 Task: Create a due date automation trigger when advanced on, 2 hours before a card is due add basic not assigned to anyone.
Action: Mouse moved to (1177, 129)
Screenshot: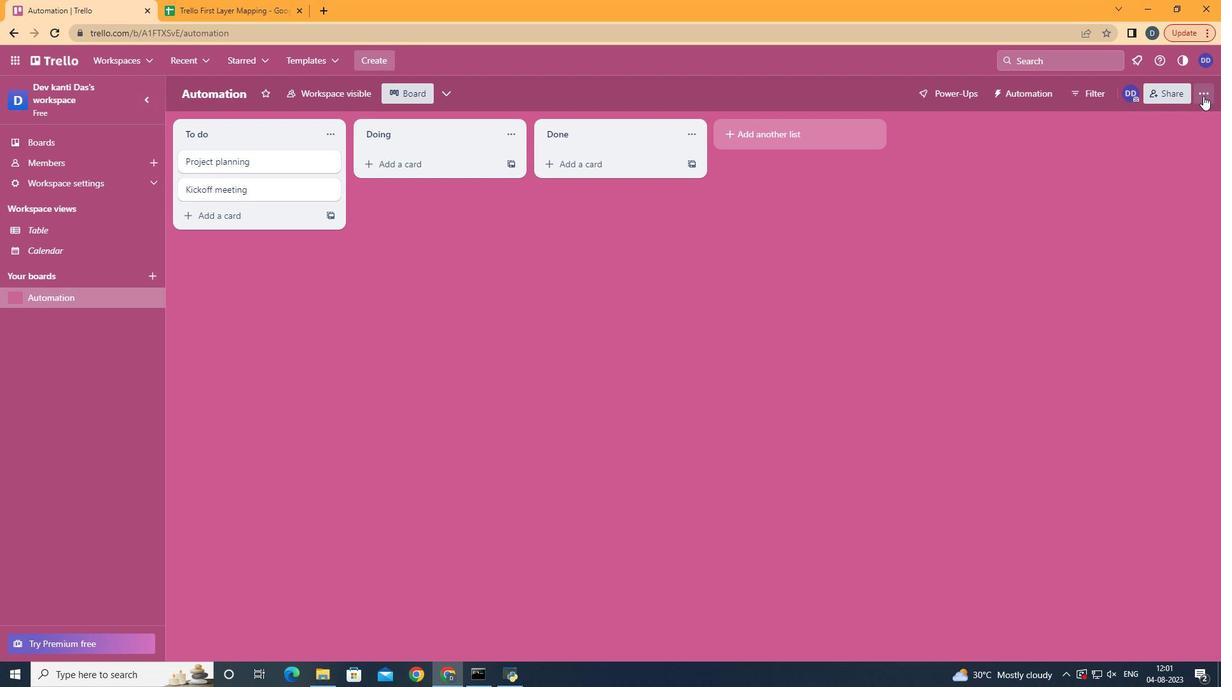 
Action: Mouse pressed left at (1177, 129)
Screenshot: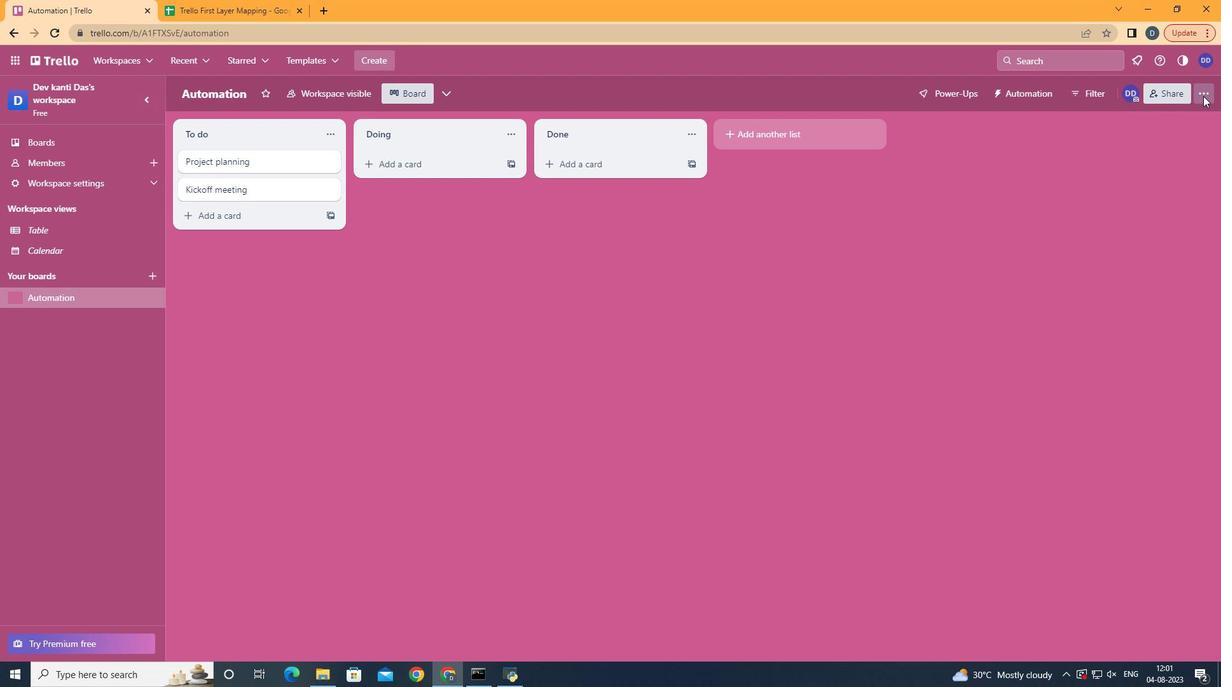 
Action: Mouse moved to (1050, 308)
Screenshot: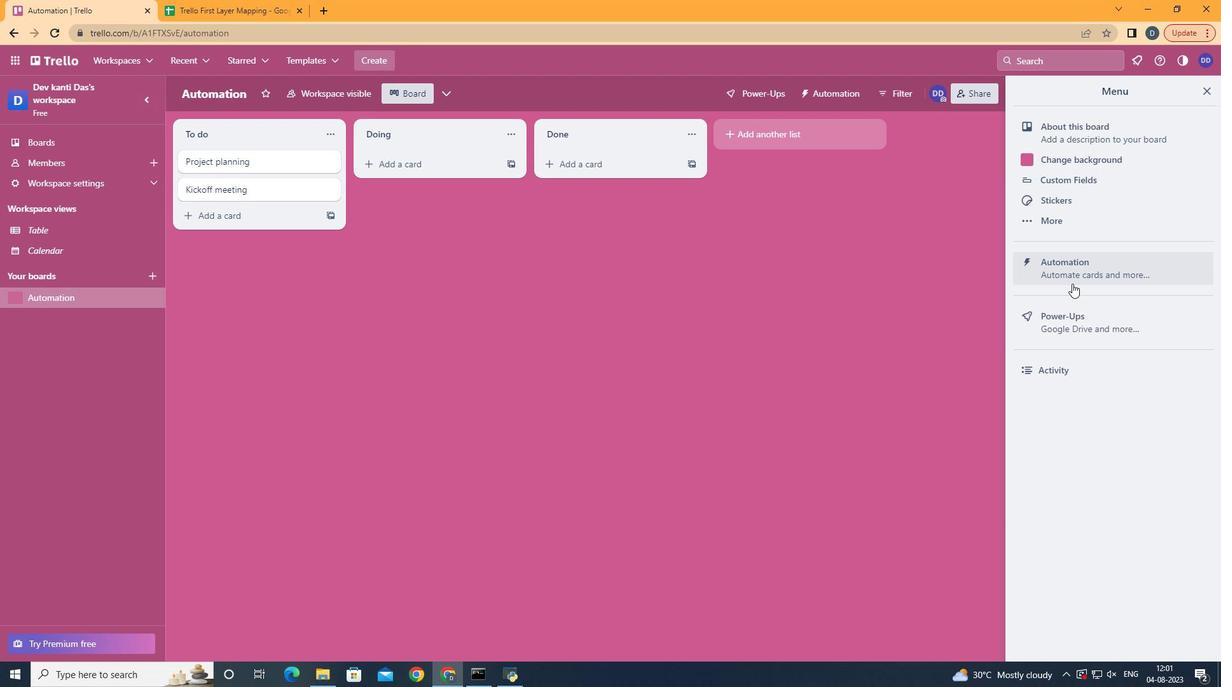 
Action: Mouse pressed left at (1050, 308)
Screenshot: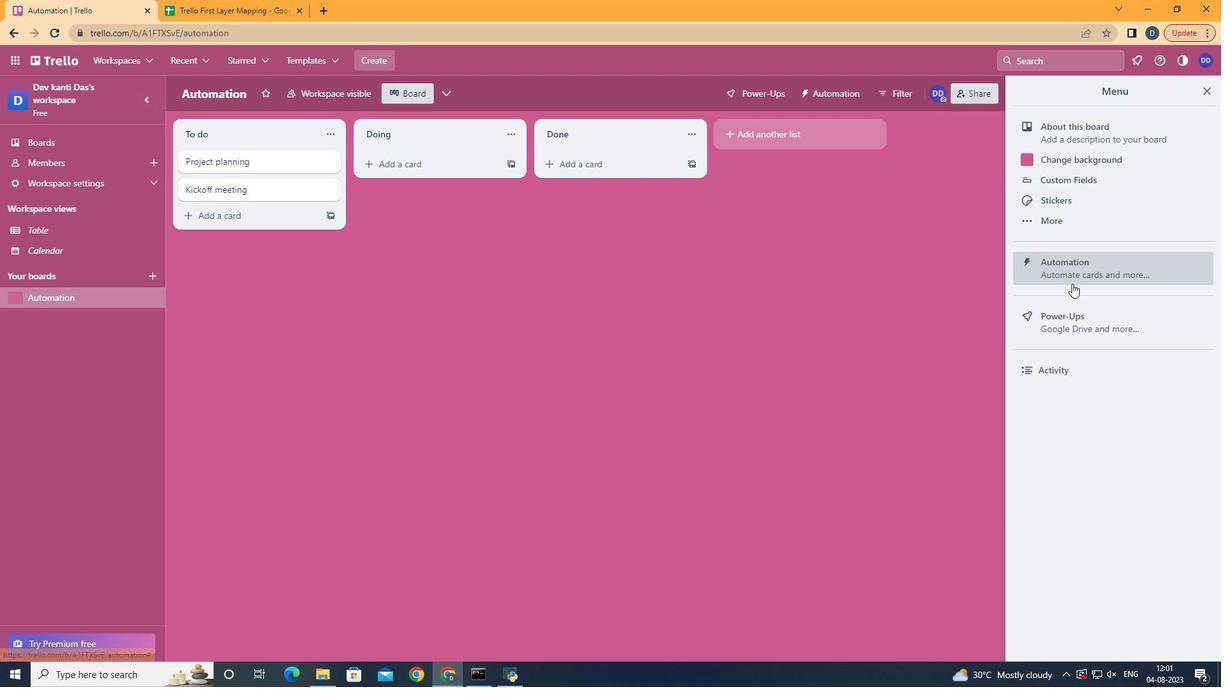 
Action: Mouse moved to (267, 287)
Screenshot: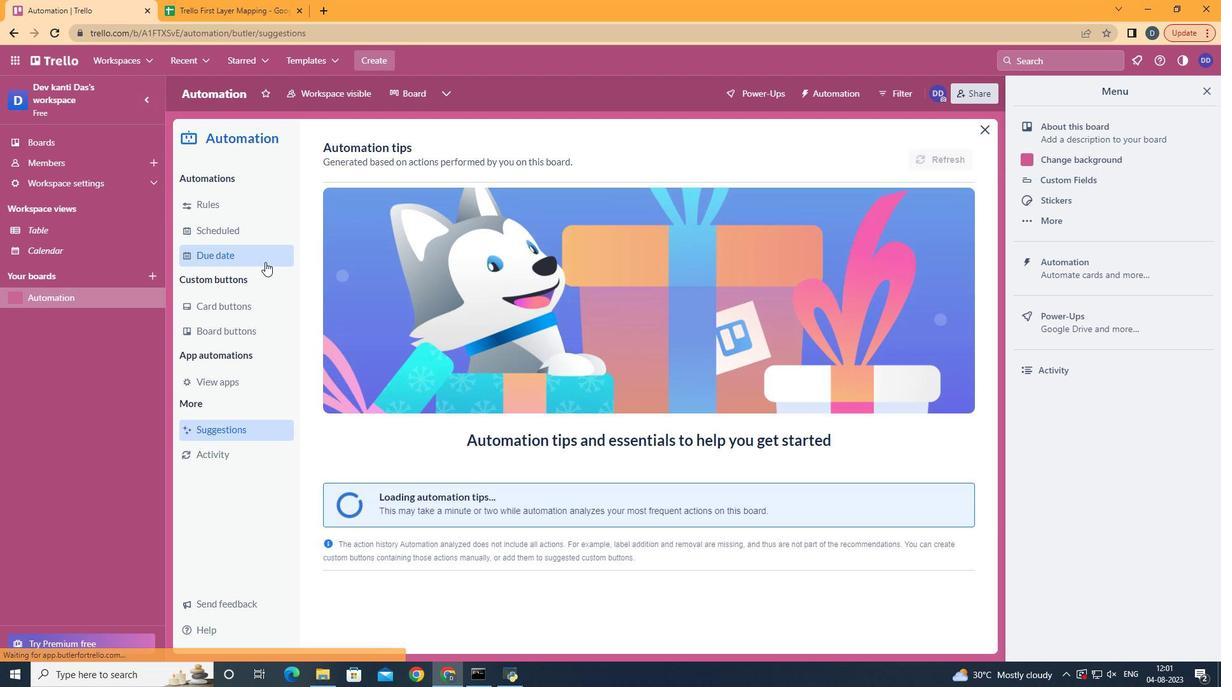 
Action: Mouse pressed left at (267, 287)
Screenshot: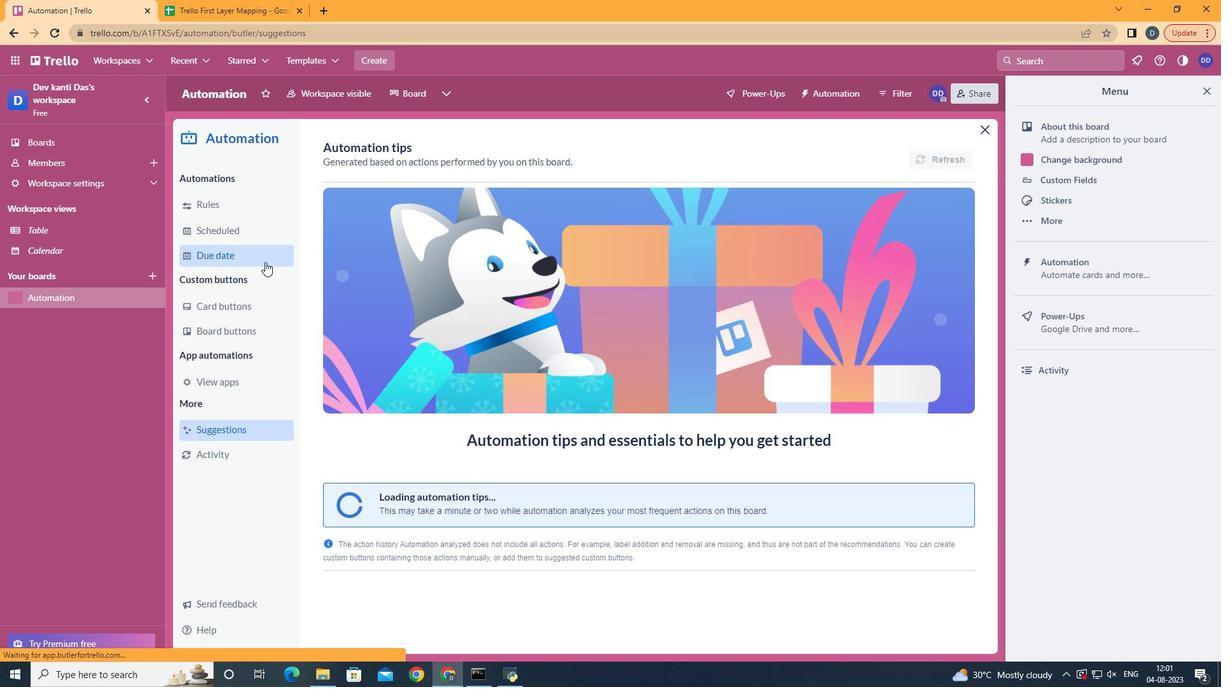 
Action: Mouse moved to (861, 180)
Screenshot: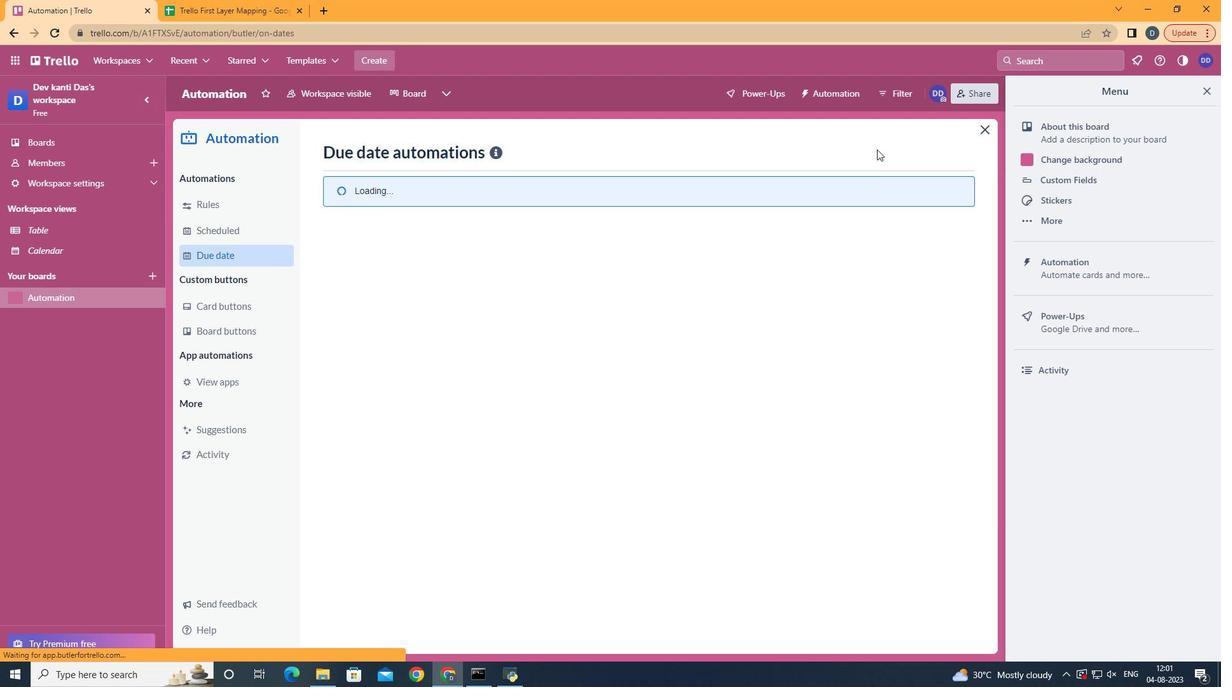 
Action: Mouse pressed left at (861, 180)
Screenshot: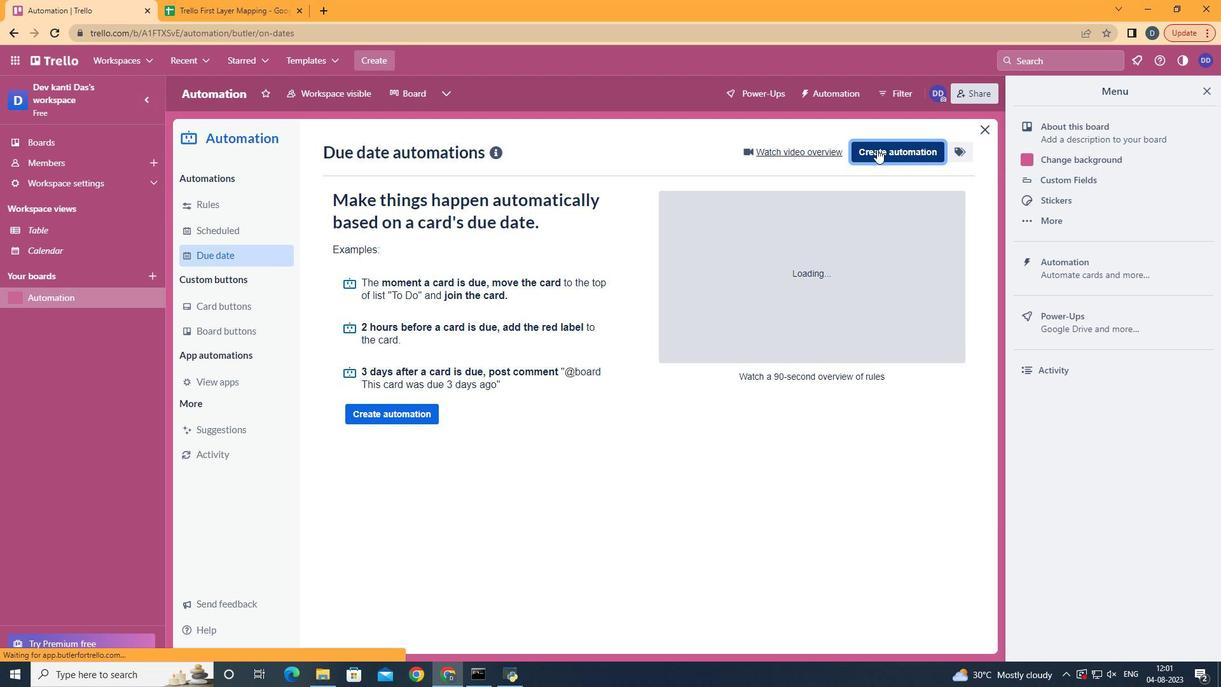 
Action: Mouse moved to (629, 297)
Screenshot: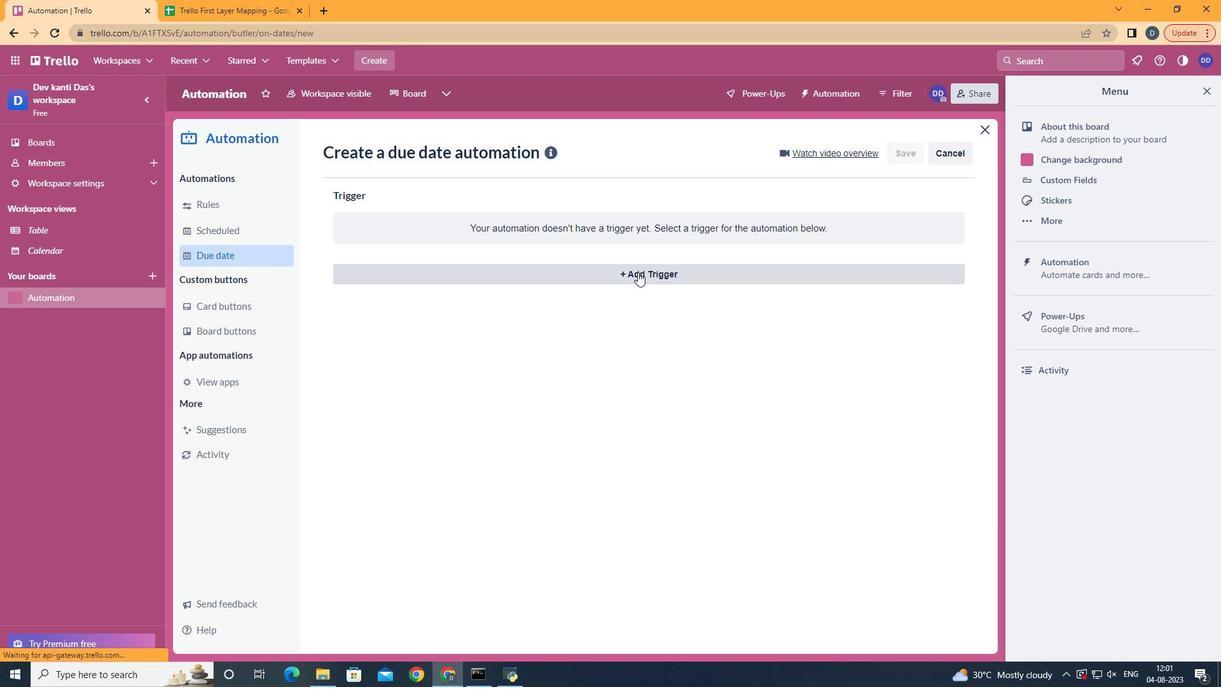 
Action: Mouse pressed left at (629, 297)
Screenshot: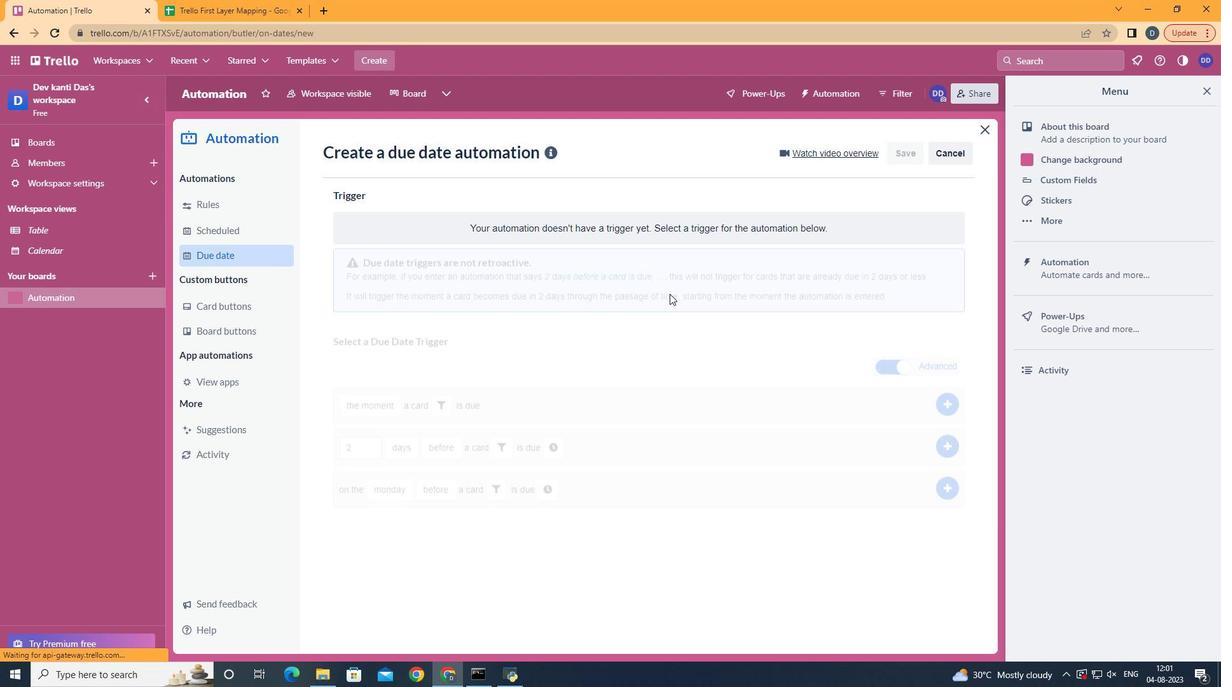 
Action: Mouse moved to (393, 559)
Screenshot: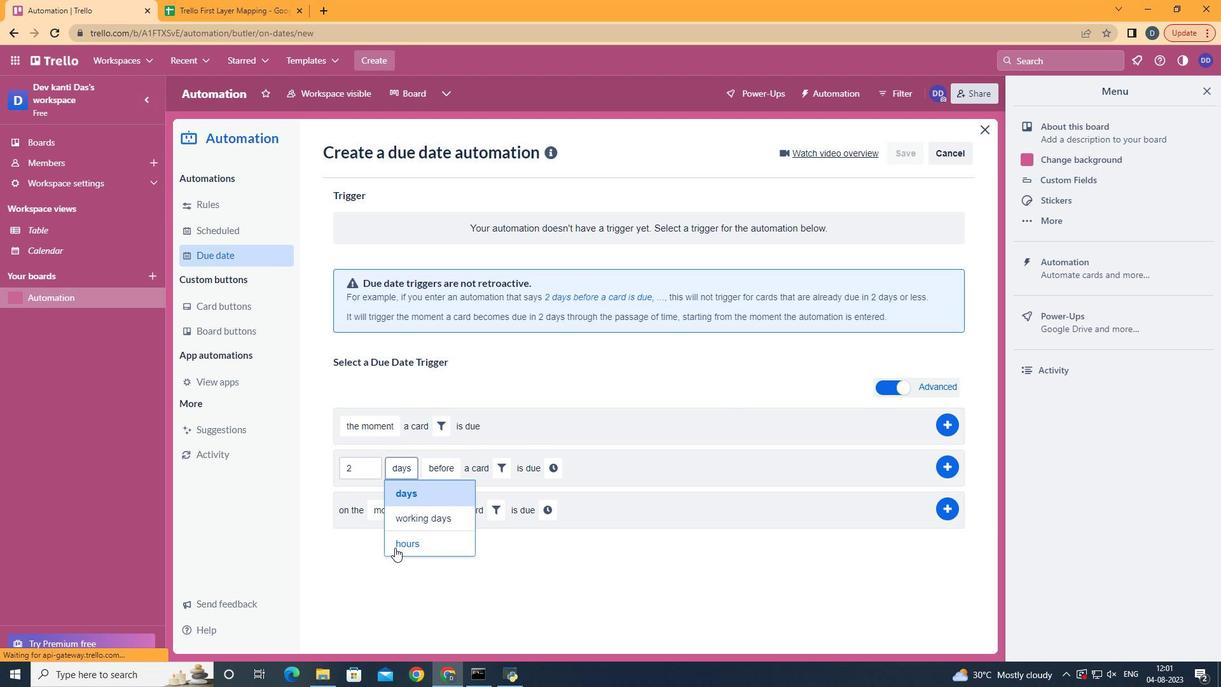 
Action: Mouse pressed left at (393, 559)
Screenshot: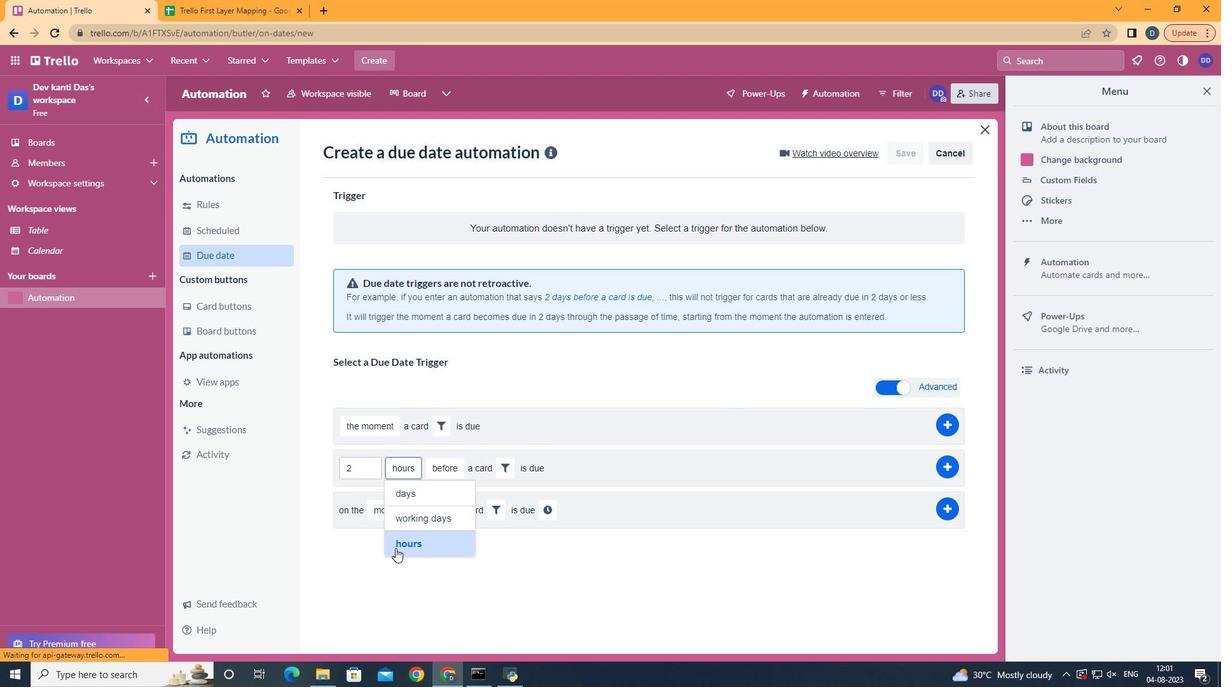 
Action: Mouse moved to (442, 502)
Screenshot: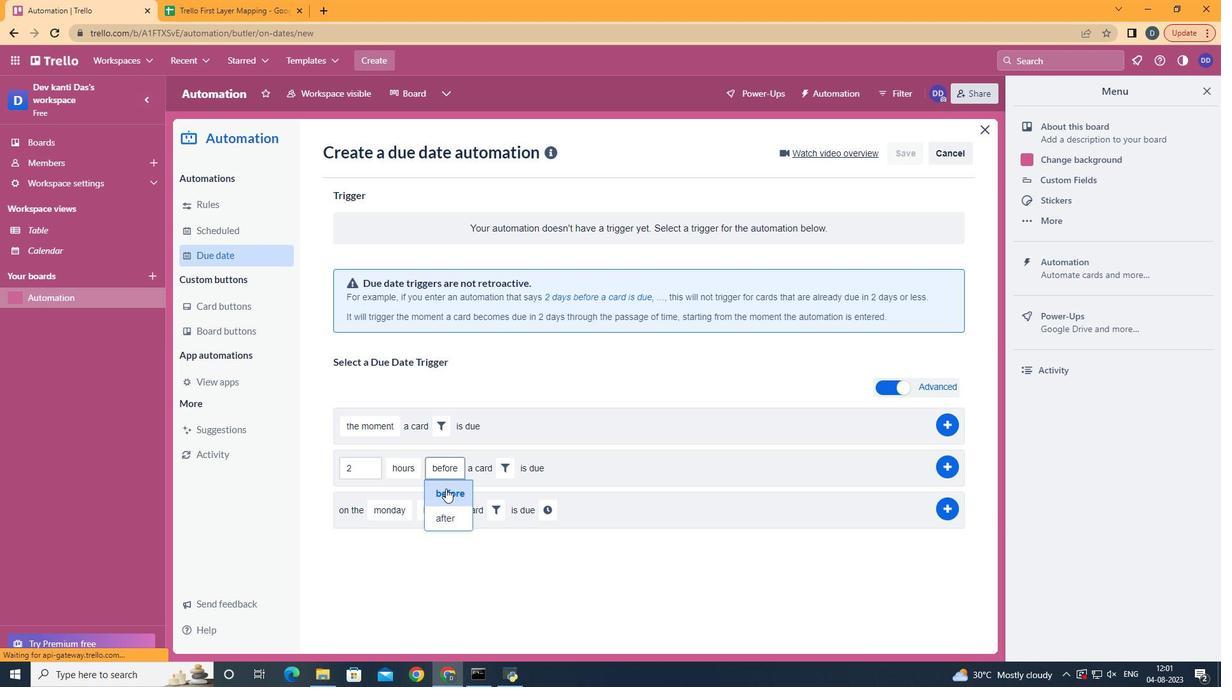 
Action: Mouse pressed left at (442, 502)
Screenshot: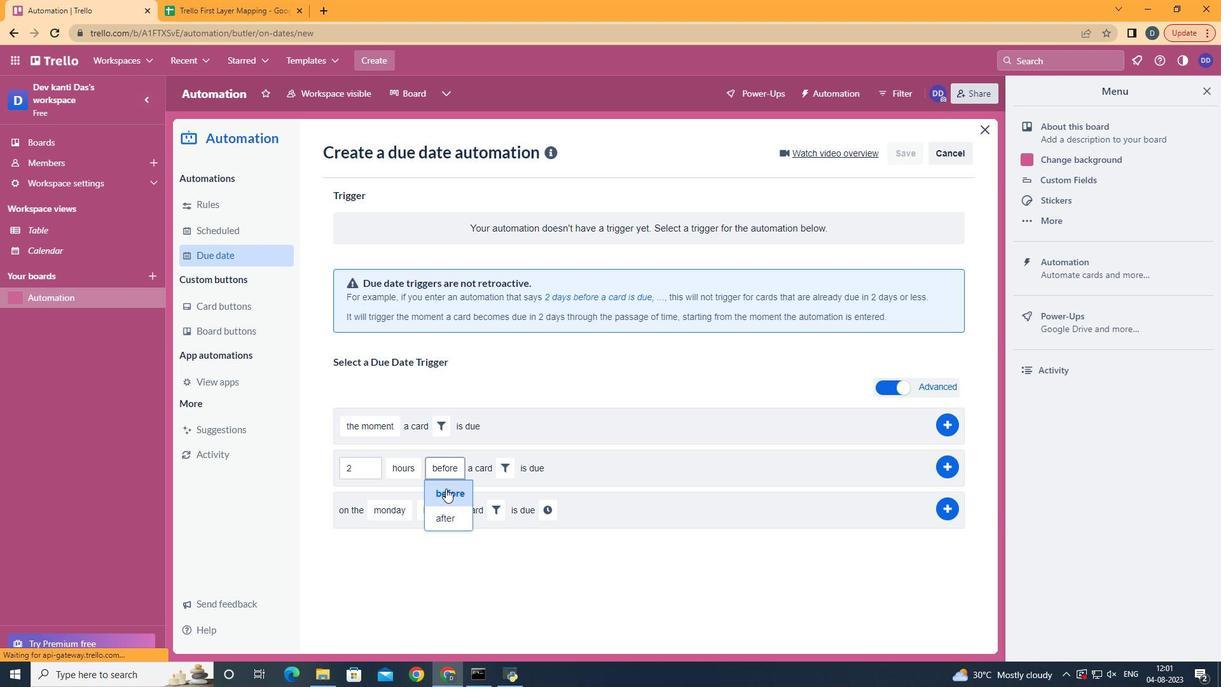 
Action: Mouse moved to (499, 479)
Screenshot: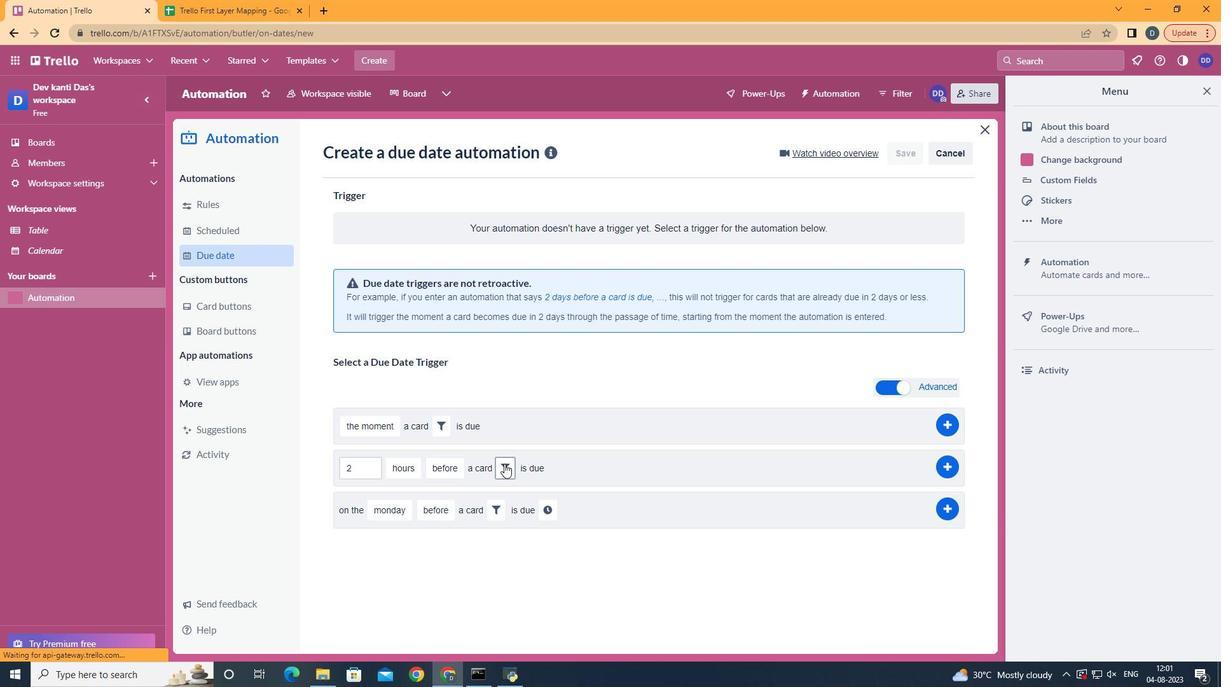
Action: Mouse pressed left at (499, 479)
Screenshot: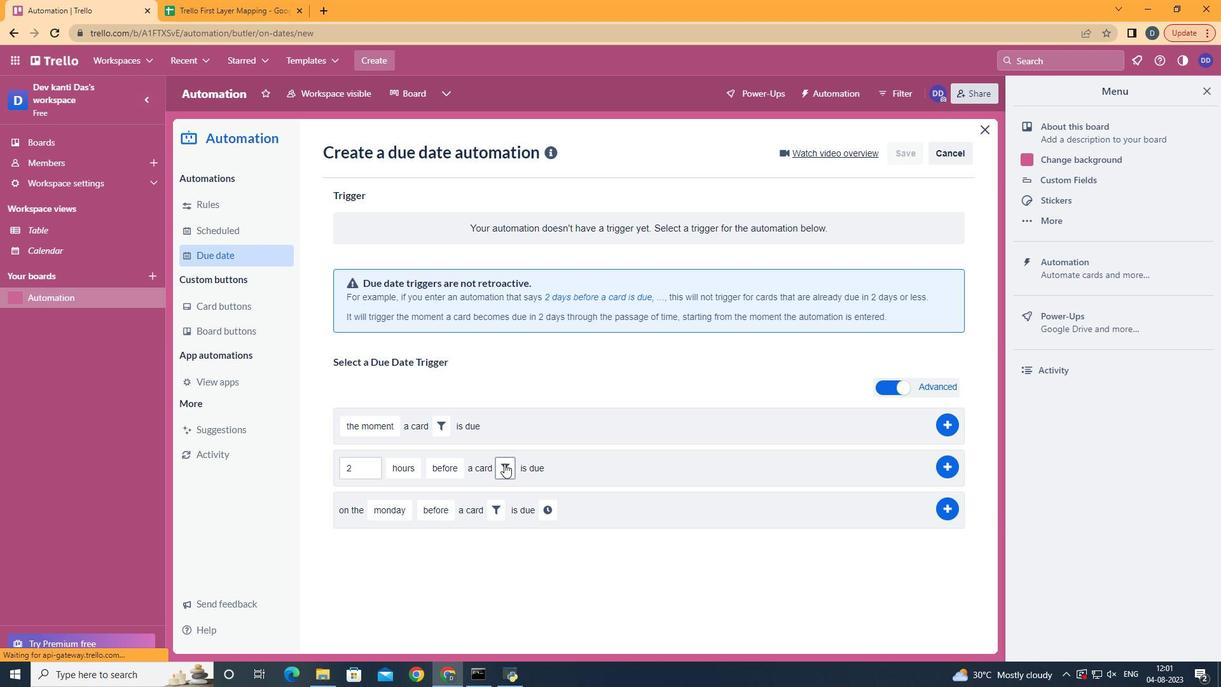 
Action: Mouse moved to (549, 609)
Screenshot: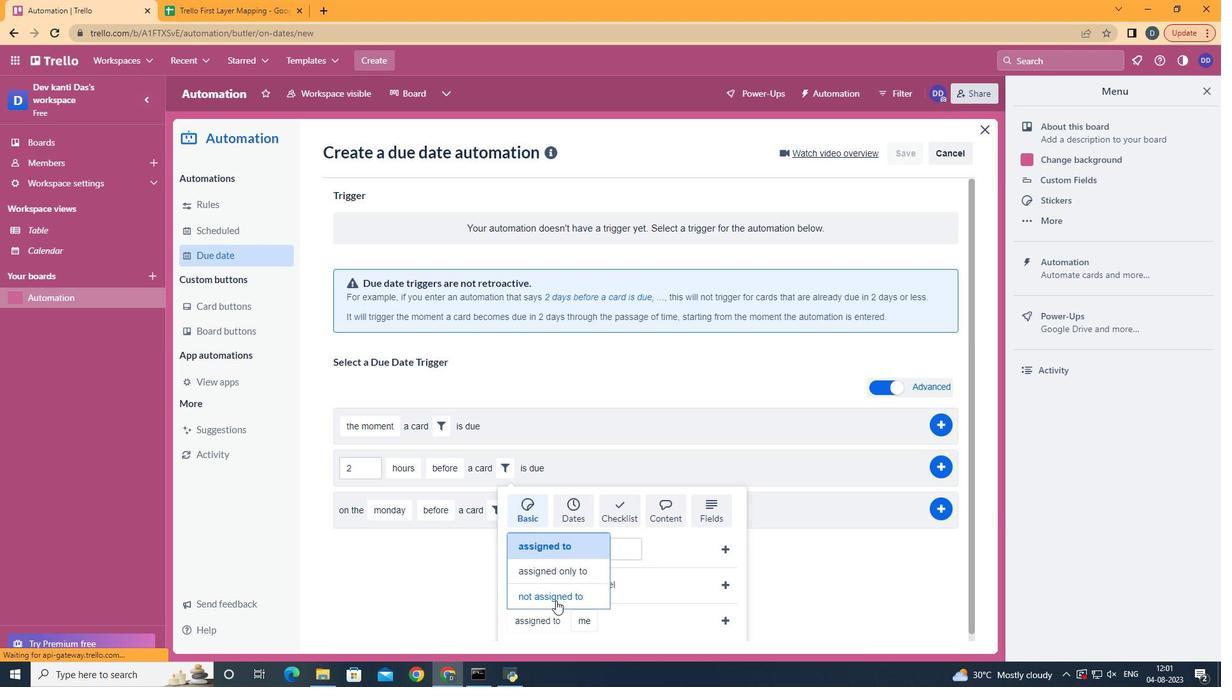 
Action: Mouse pressed left at (549, 609)
Screenshot: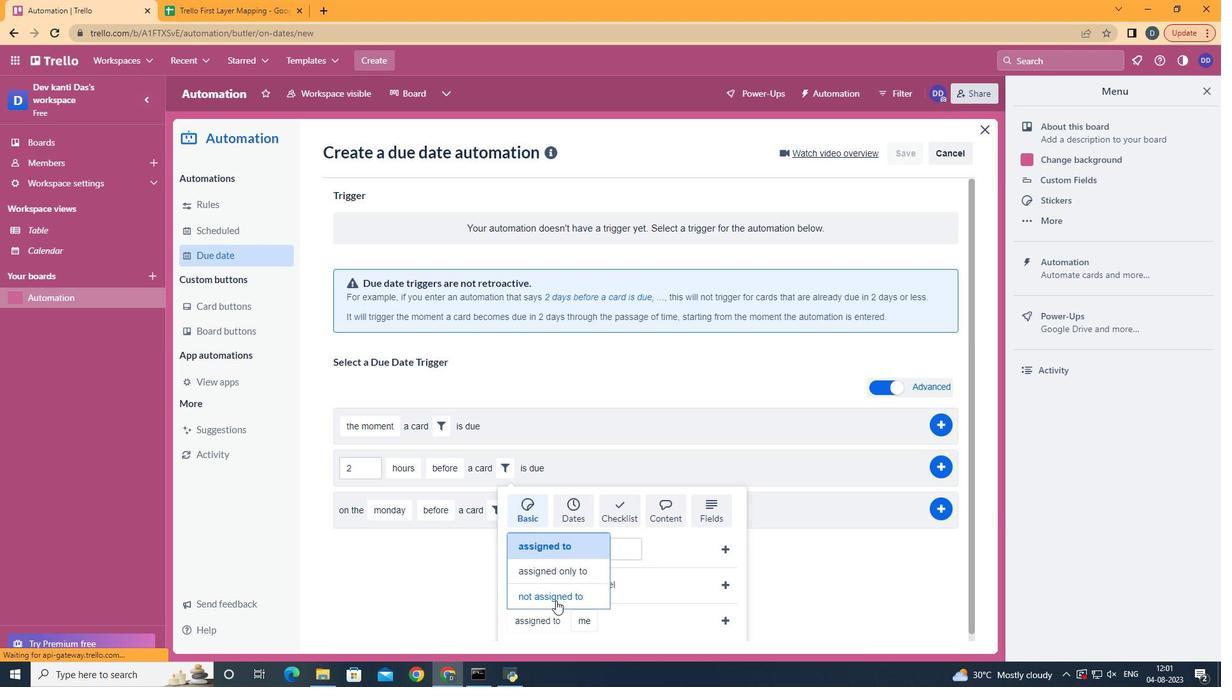 
Action: Mouse moved to (616, 578)
Screenshot: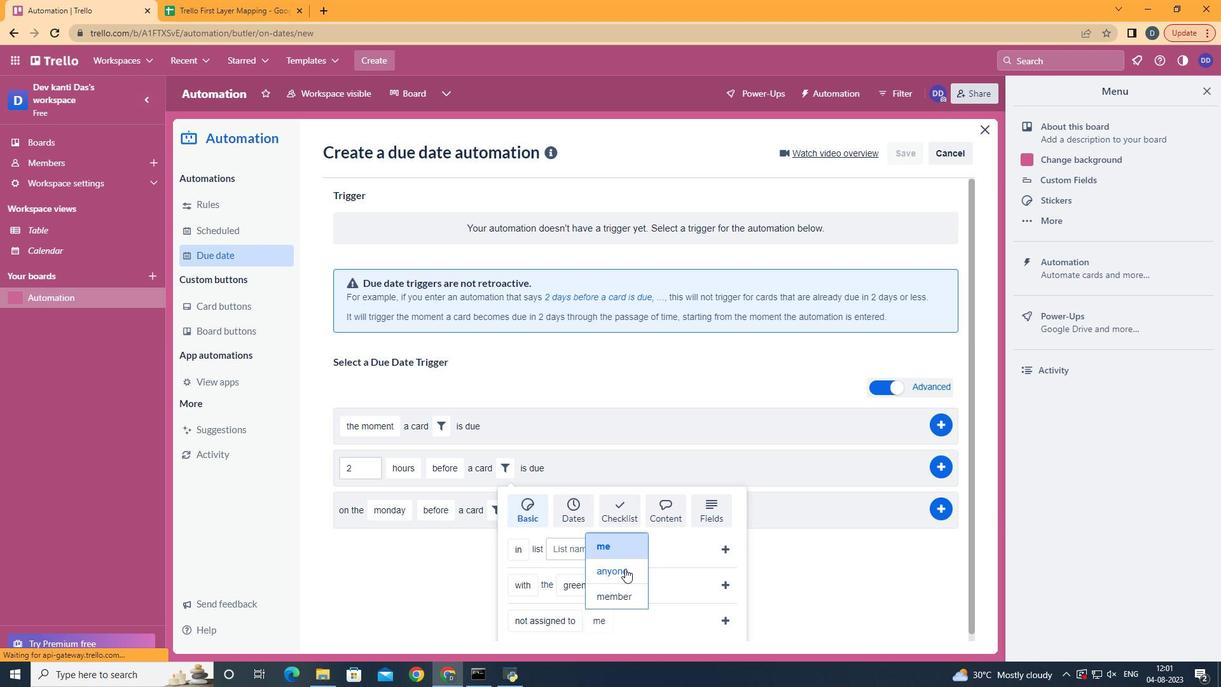 
Action: Mouse pressed left at (616, 578)
Screenshot: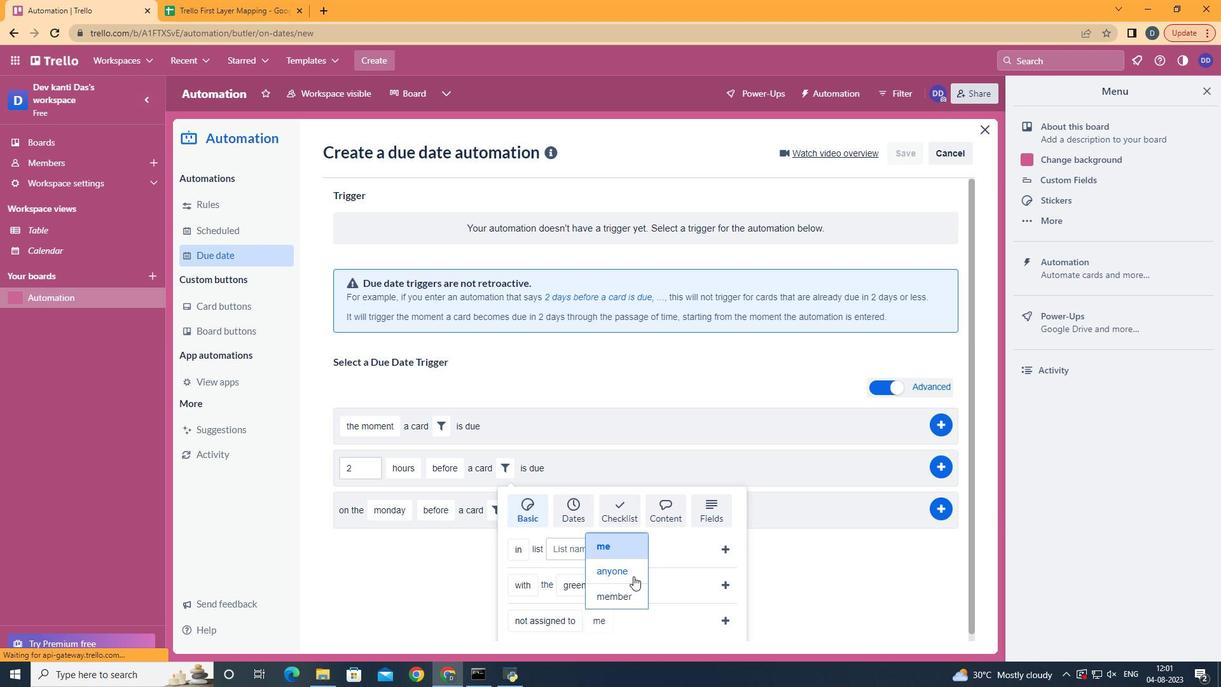 
Action: Mouse moved to (707, 631)
Screenshot: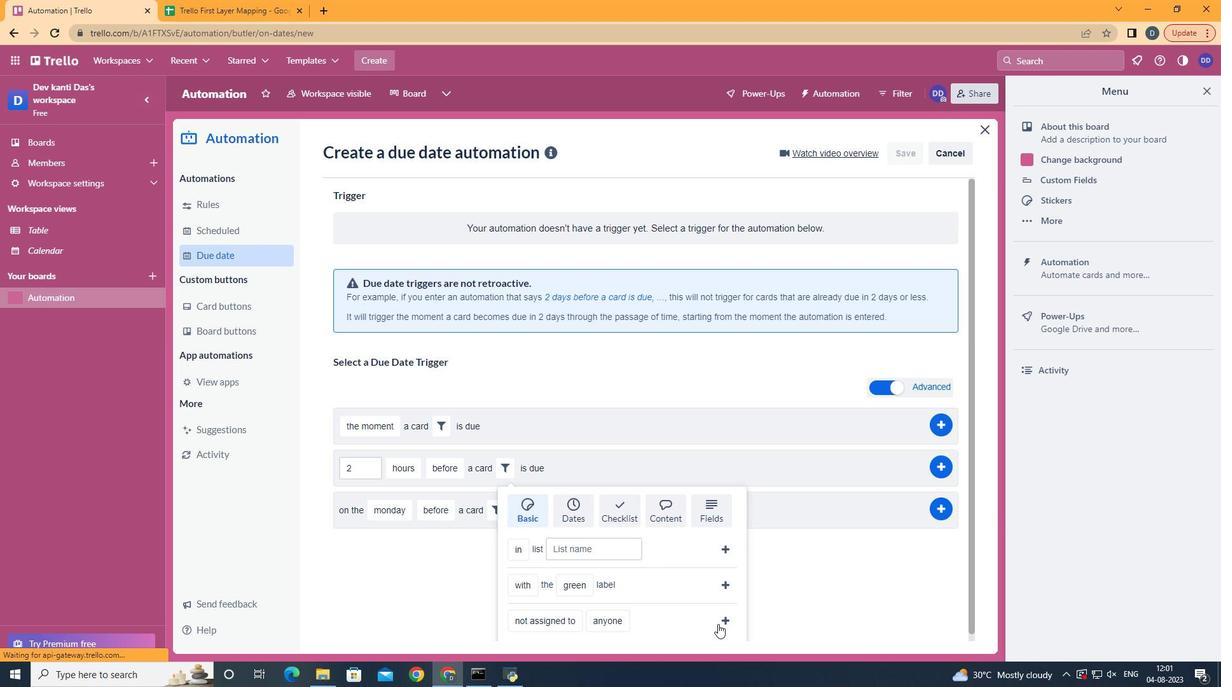 
Action: Mouse pressed left at (707, 631)
Screenshot: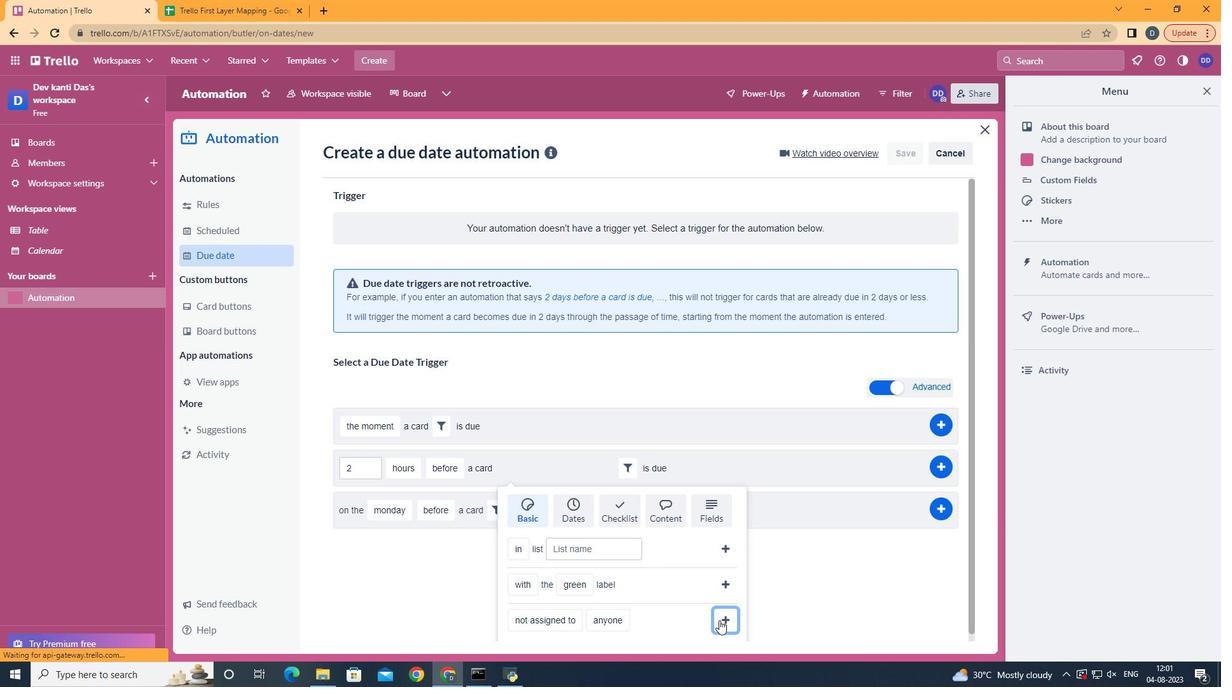 
Action: Mouse moved to (926, 489)
Screenshot: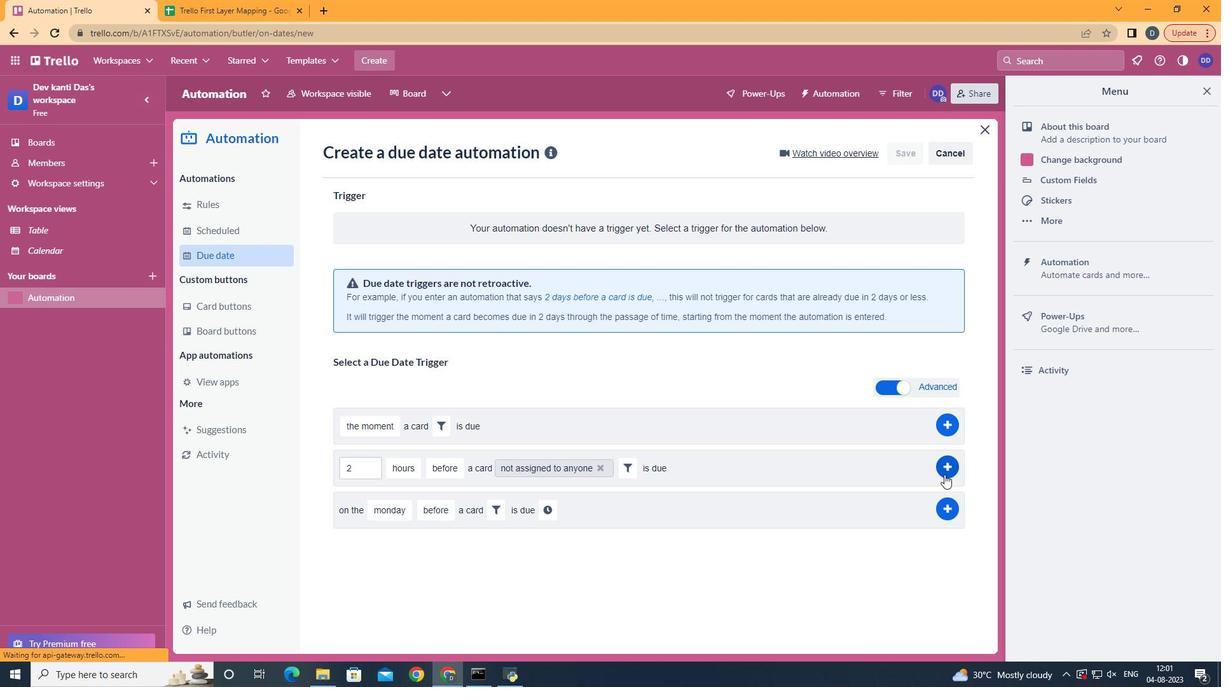 
Action: Mouse pressed left at (926, 489)
Screenshot: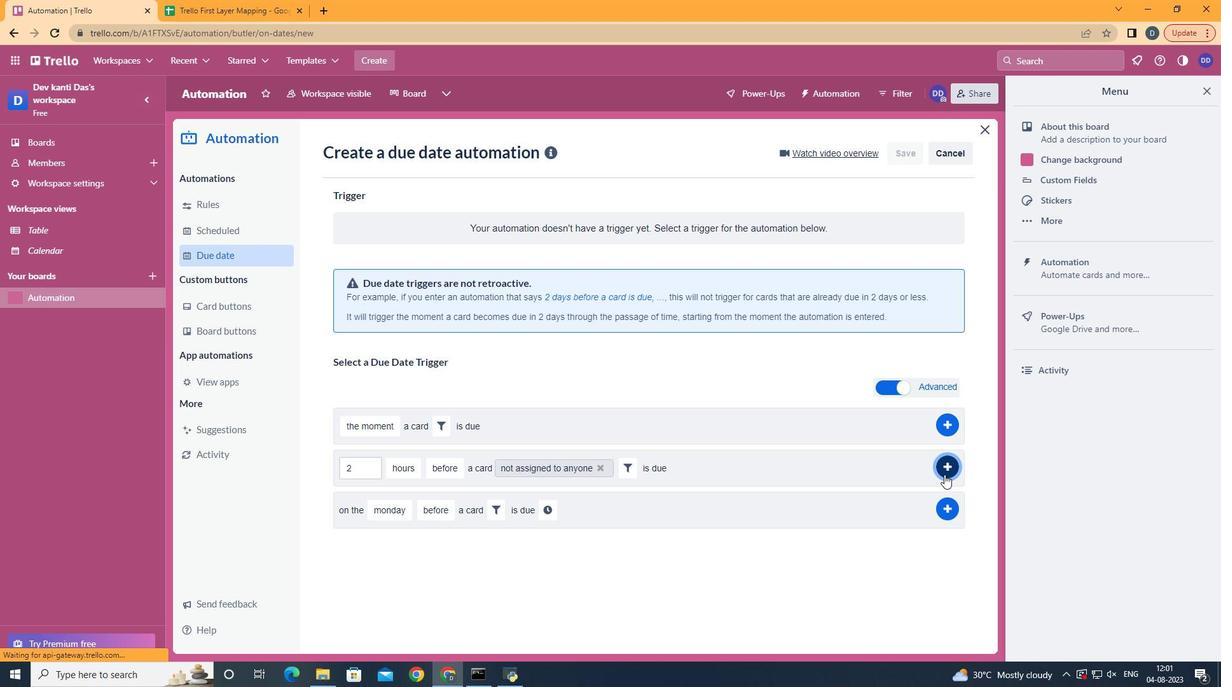 
Action: Mouse moved to (399, 233)
Screenshot: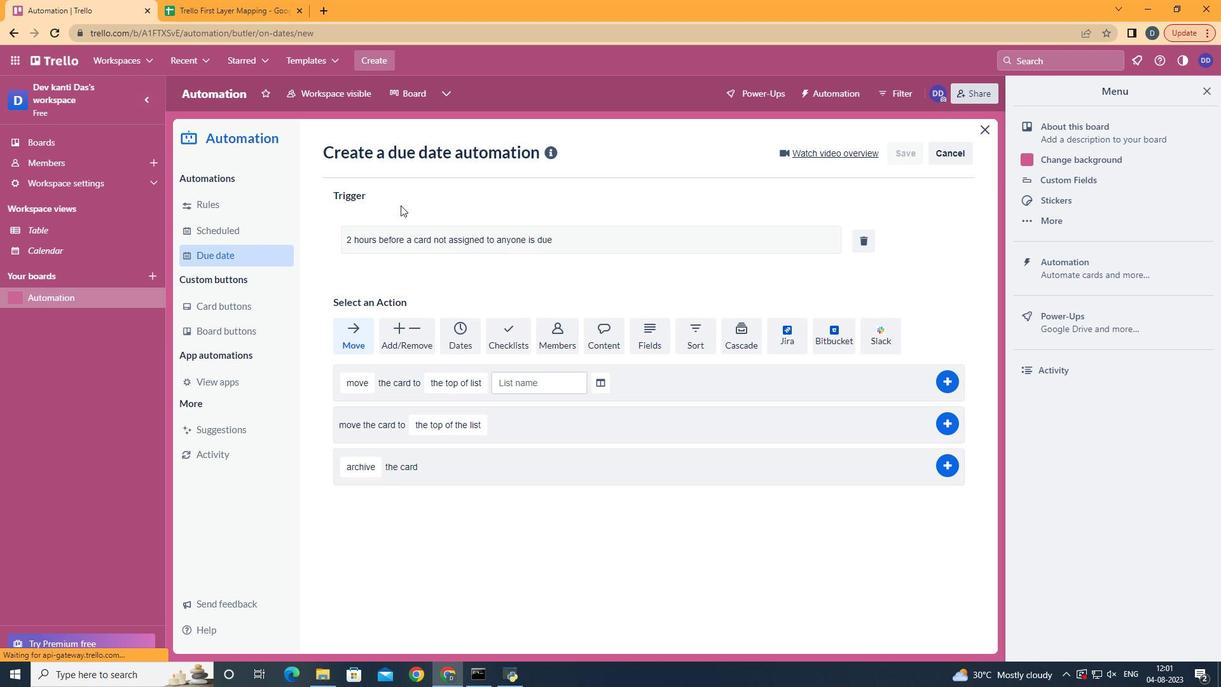 
